 Task: Filter the workflow runs by the status "canceled" in the repository "Javascript".
Action: Mouse moved to (1041, 163)
Screenshot: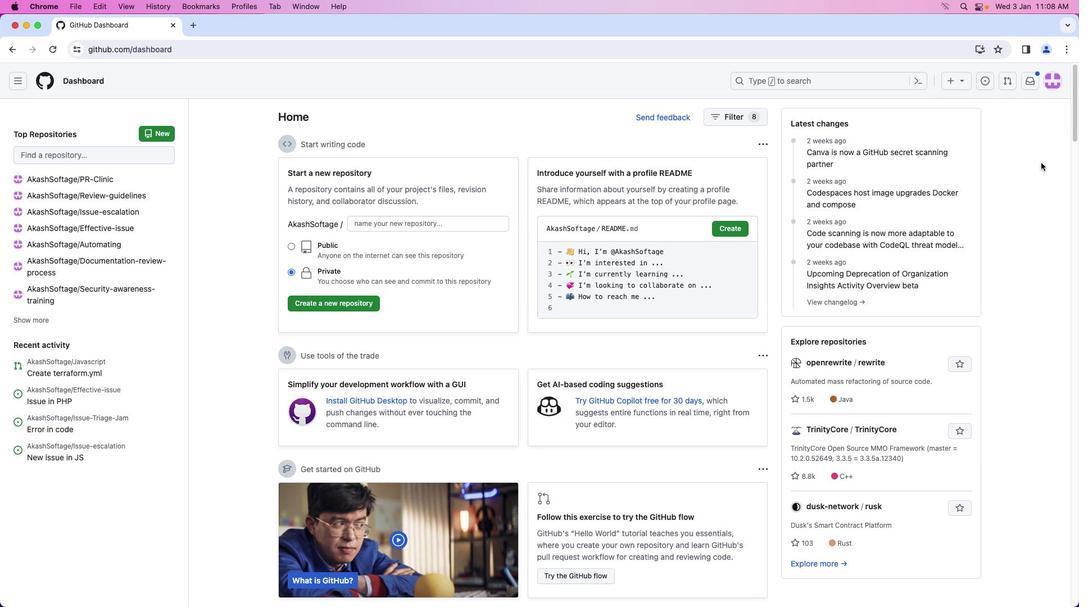 
Action: Mouse pressed left at (1041, 163)
Screenshot: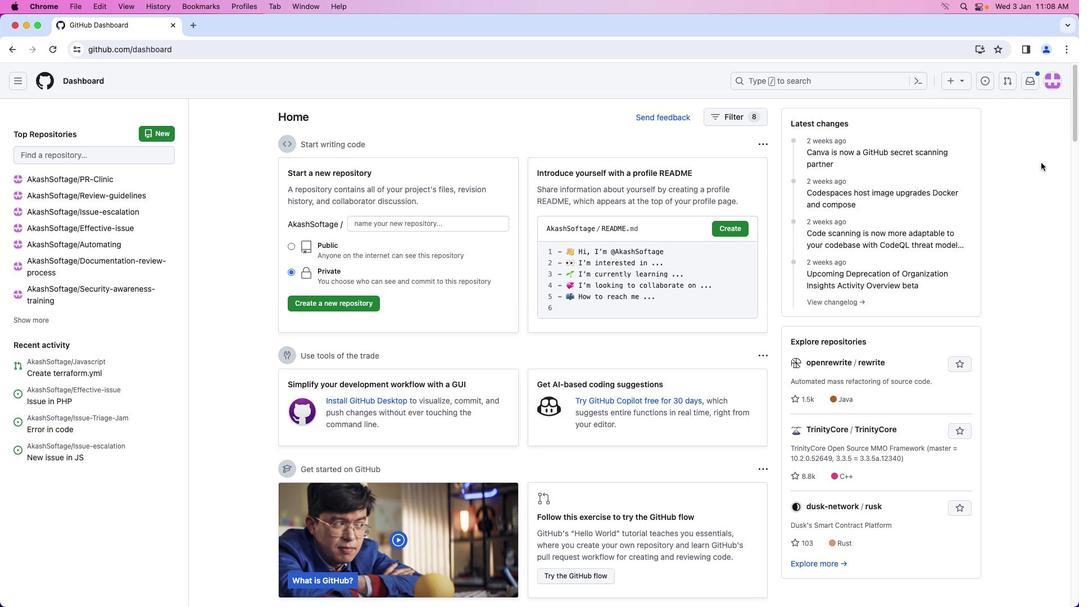 
Action: Mouse moved to (1052, 85)
Screenshot: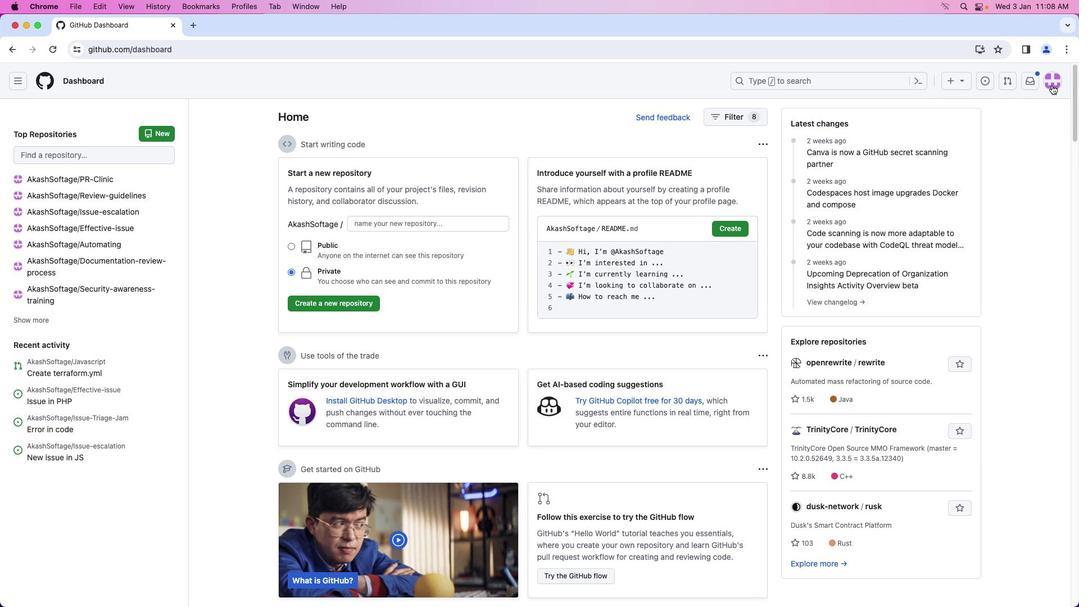 
Action: Mouse pressed left at (1052, 85)
Screenshot: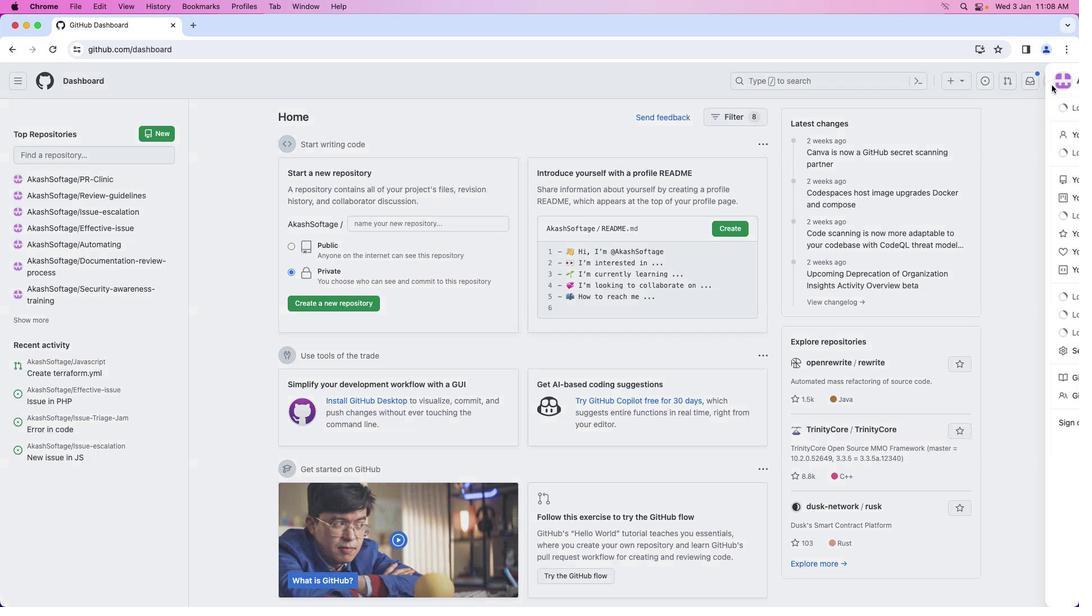 
Action: Mouse moved to (1003, 174)
Screenshot: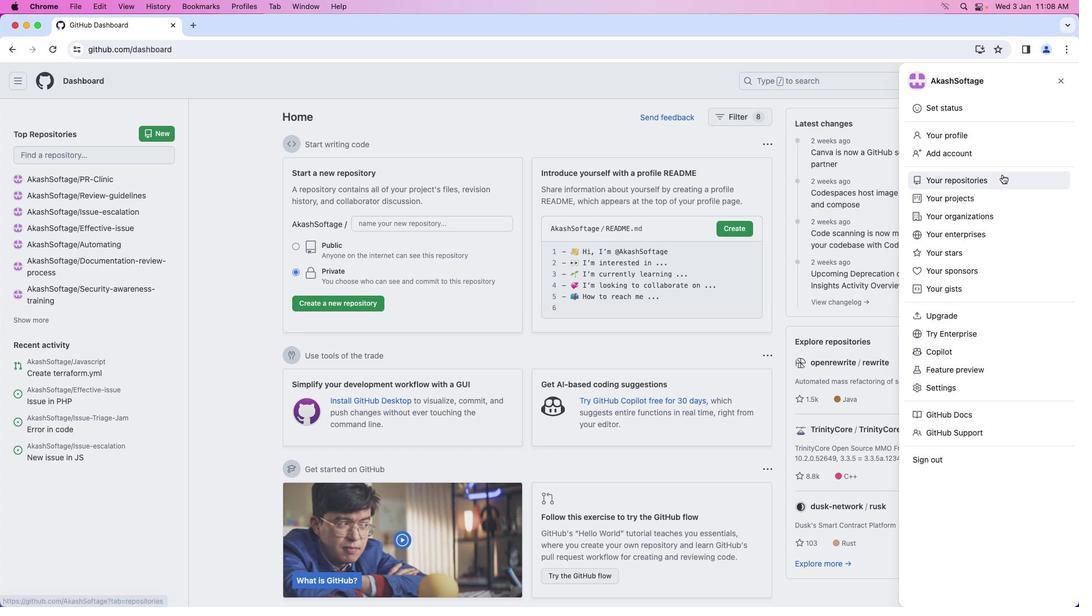 
Action: Mouse pressed left at (1003, 174)
Screenshot: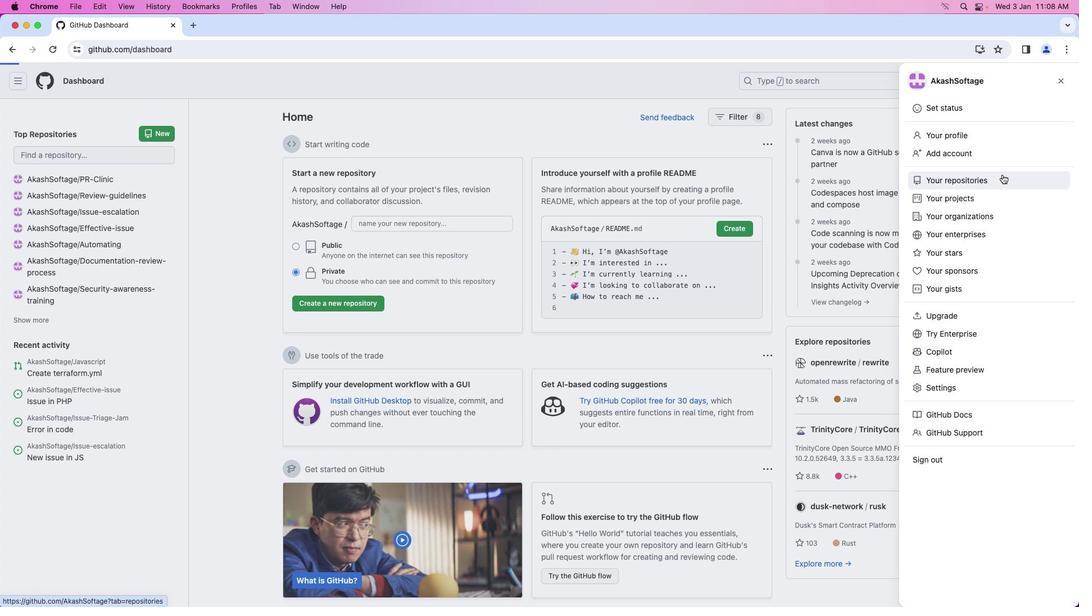 
Action: Mouse moved to (412, 188)
Screenshot: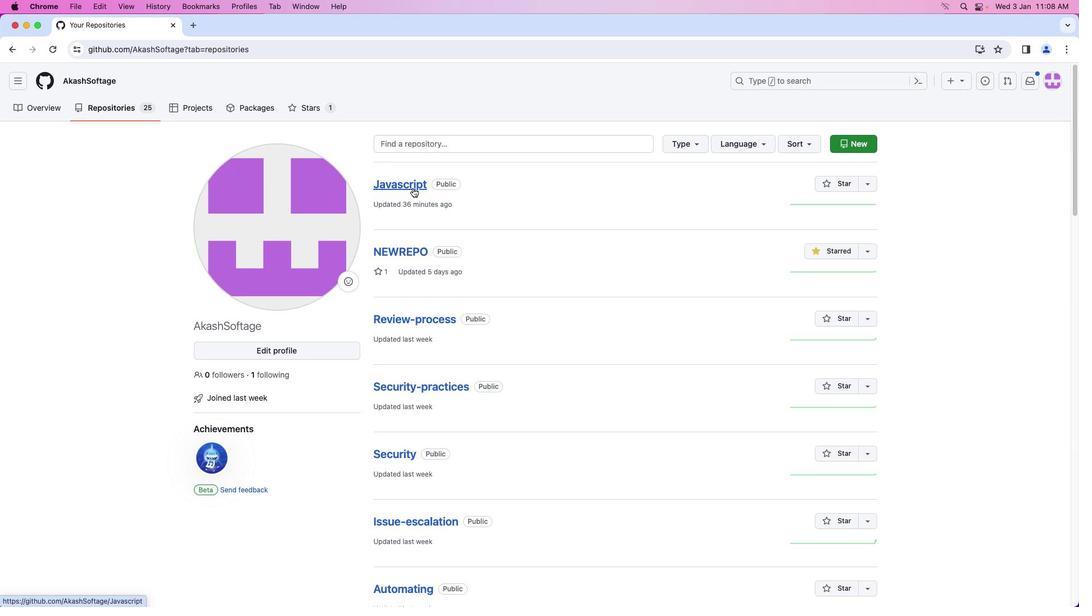 
Action: Mouse pressed left at (412, 188)
Screenshot: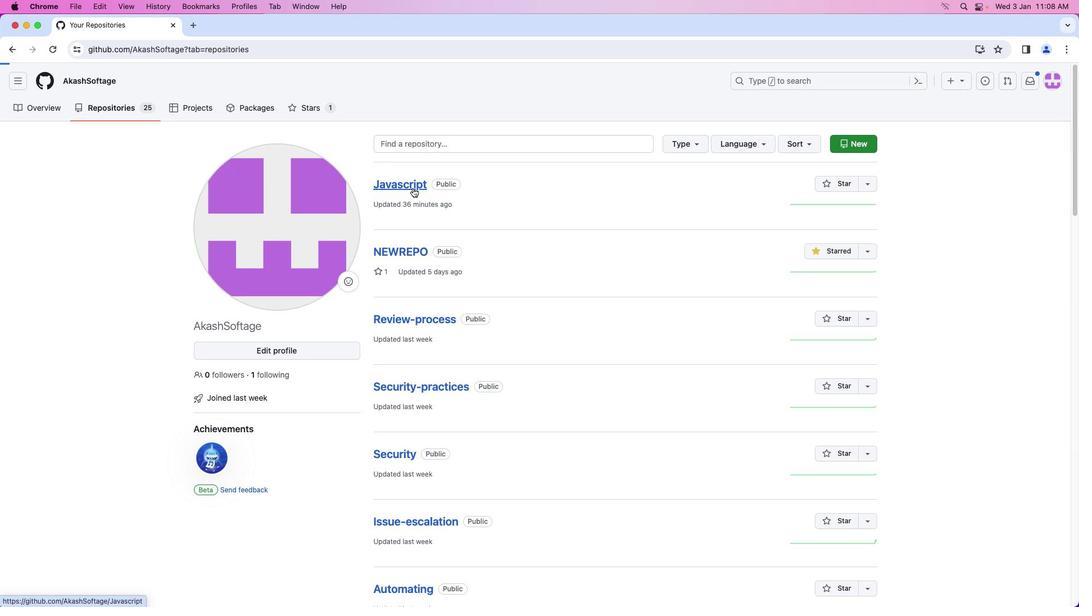 
Action: Mouse moved to (213, 107)
Screenshot: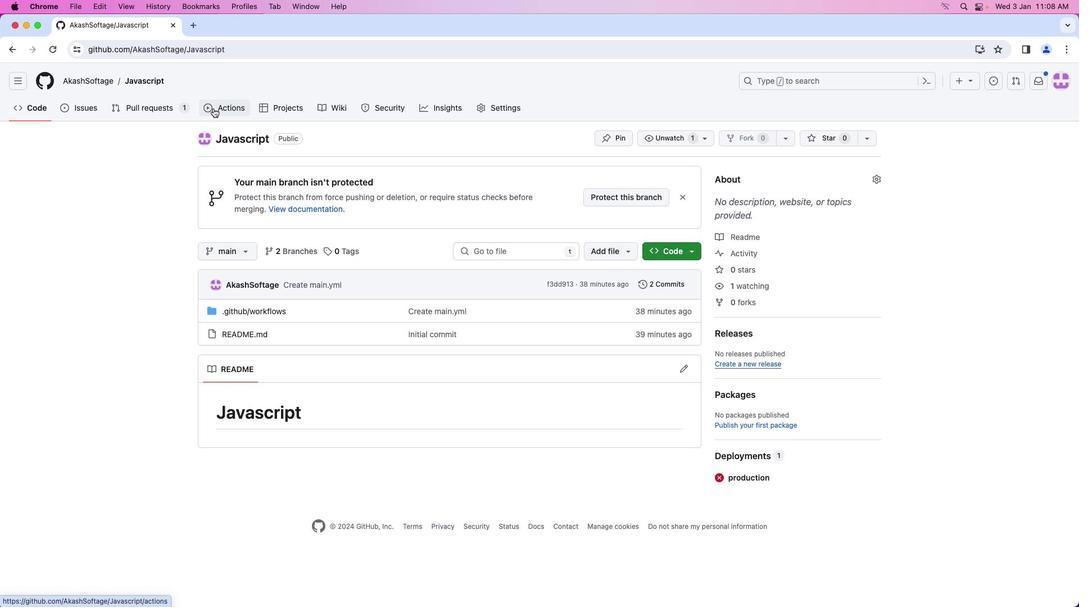 
Action: Mouse pressed left at (213, 107)
Screenshot: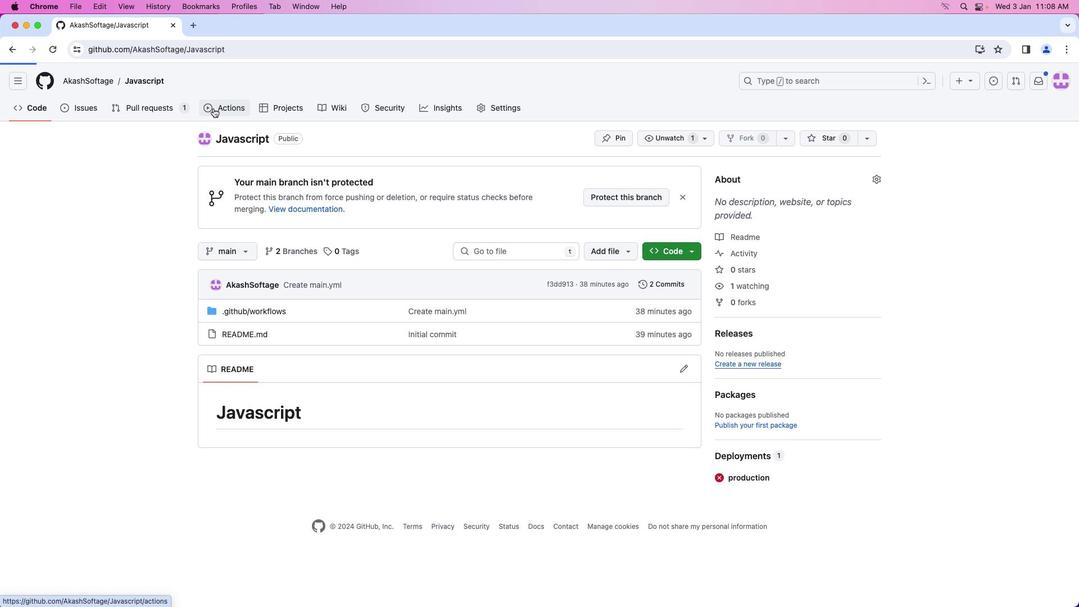 
Action: Mouse moved to (814, 192)
Screenshot: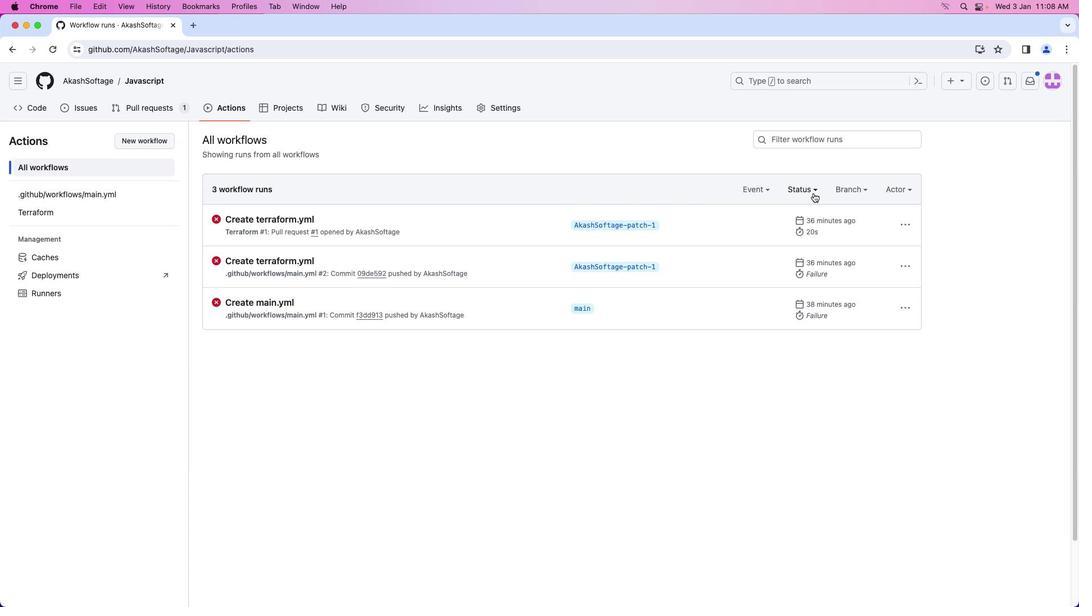 
Action: Mouse pressed left at (814, 192)
Screenshot: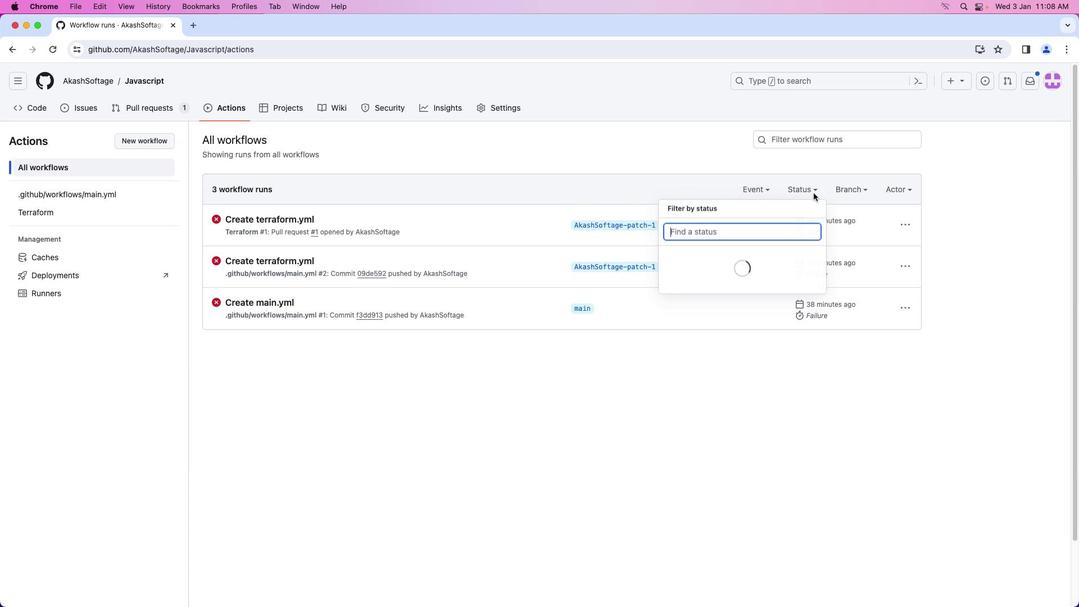 
Action: Mouse moved to (718, 382)
Screenshot: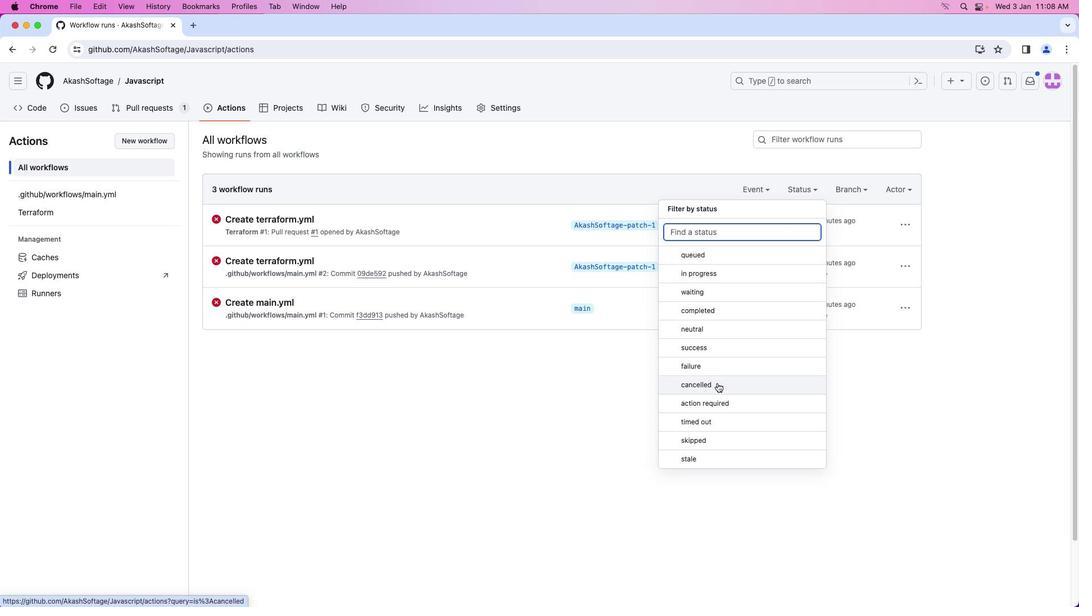 
Action: Mouse pressed left at (718, 382)
Screenshot: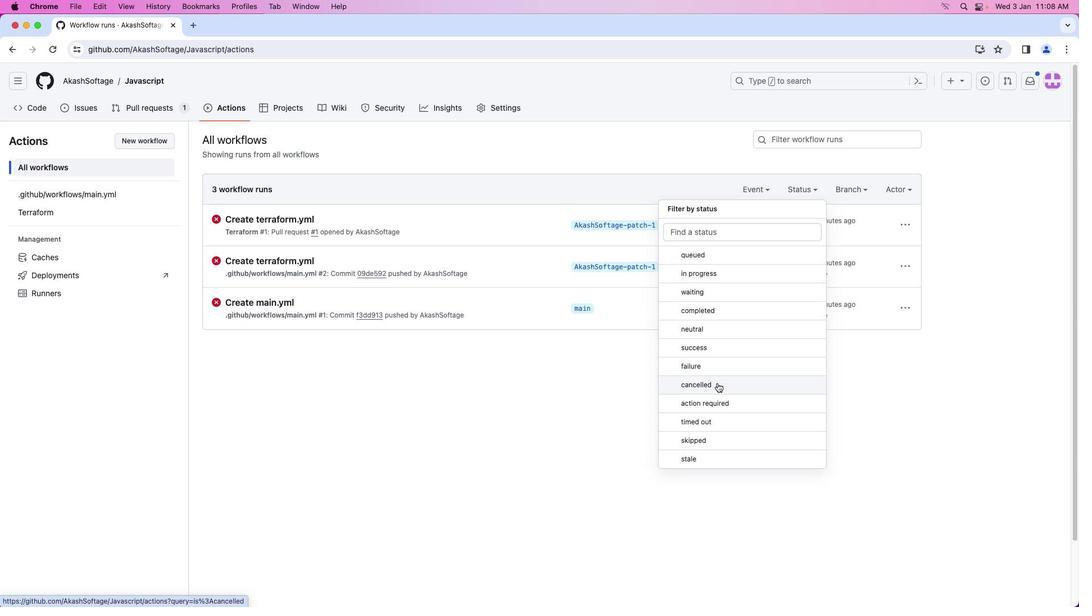 
